 Task: Check the percentage active listings of lake in the last 3 years.
Action: Mouse moved to (736, 171)
Screenshot: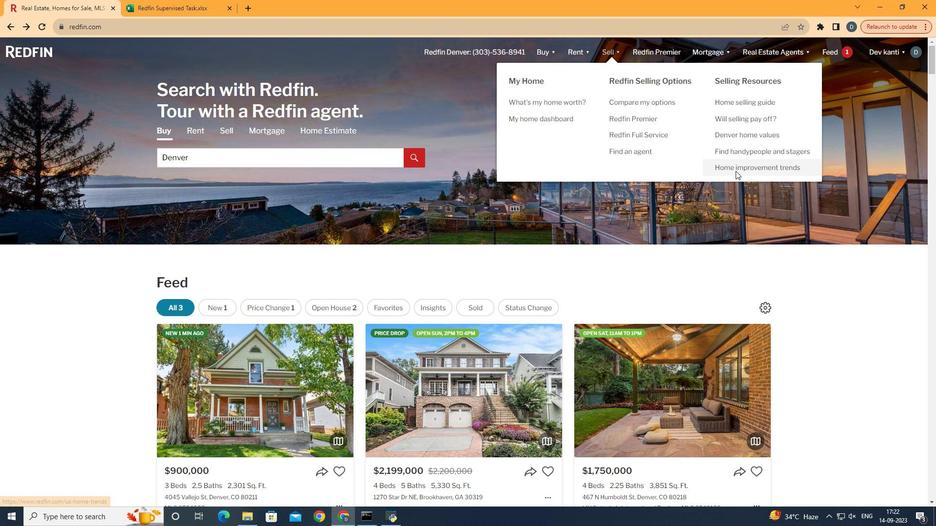 
Action: Mouse pressed left at (736, 171)
Screenshot: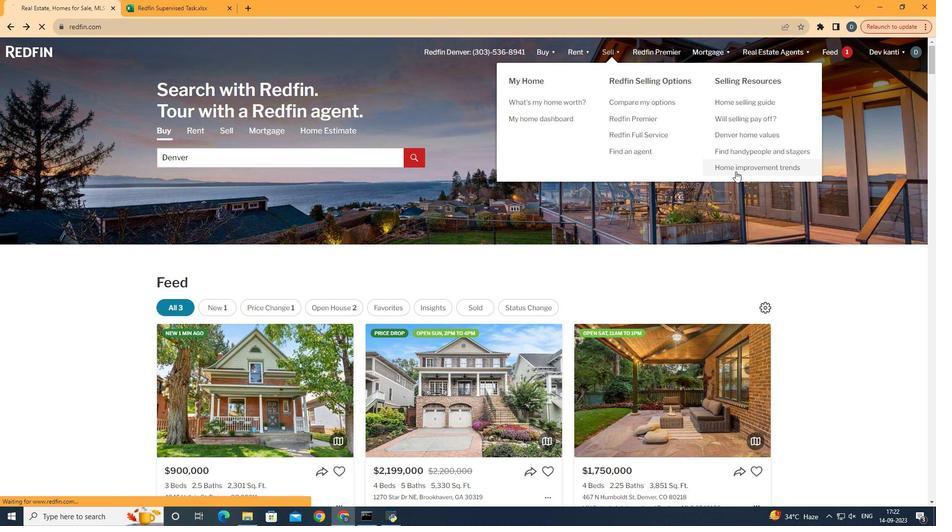 
Action: Mouse moved to (241, 188)
Screenshot: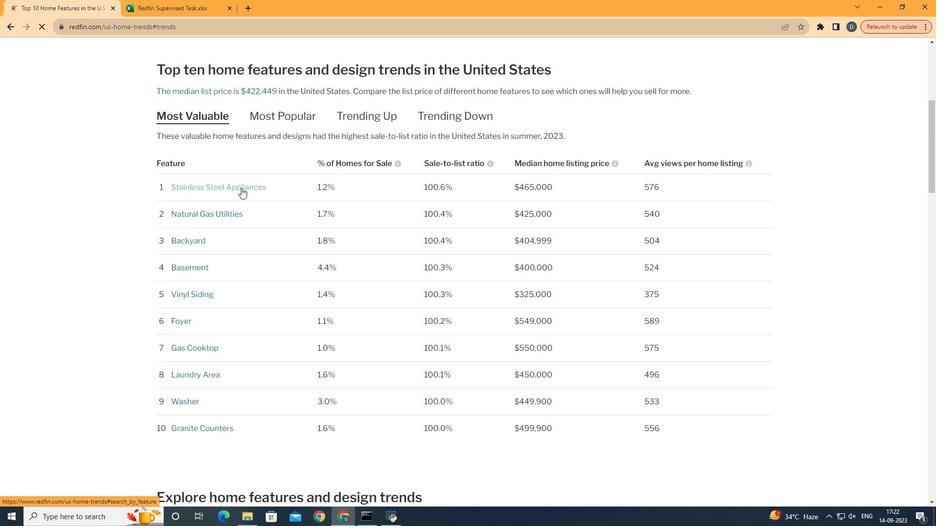 
Action: Mouse pressed left at (241, 188)
Screenshot: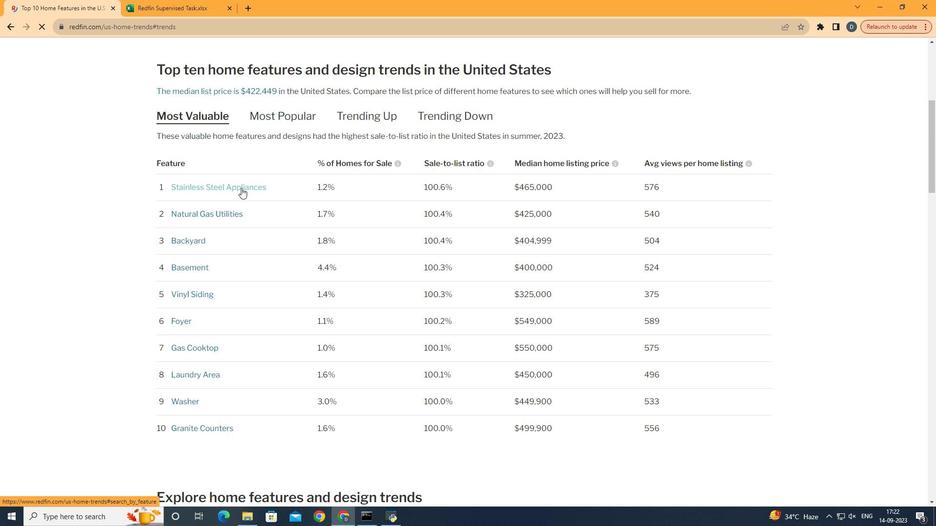 
Action: Mouse moved to (463, 252)
Screenshot: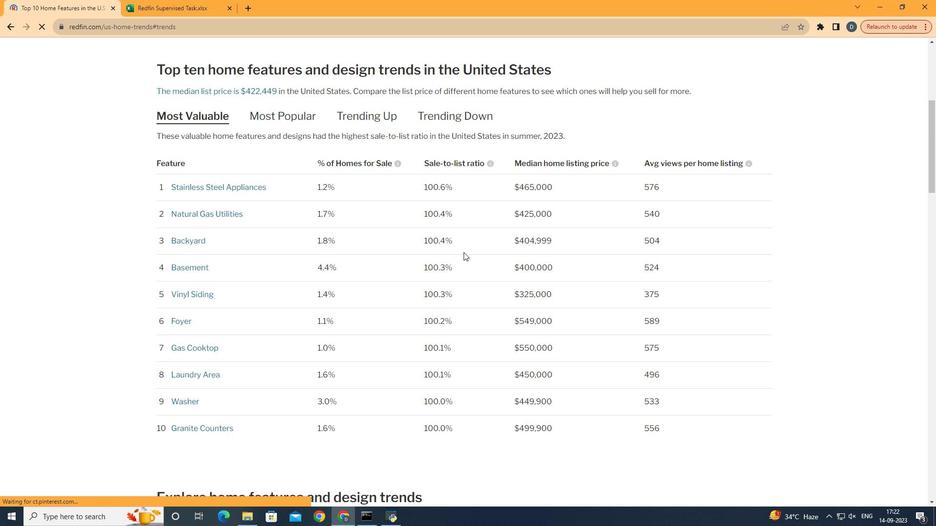 
Action: Mouse scrolled (463, 252) with delta (0, 0)
Screenshot: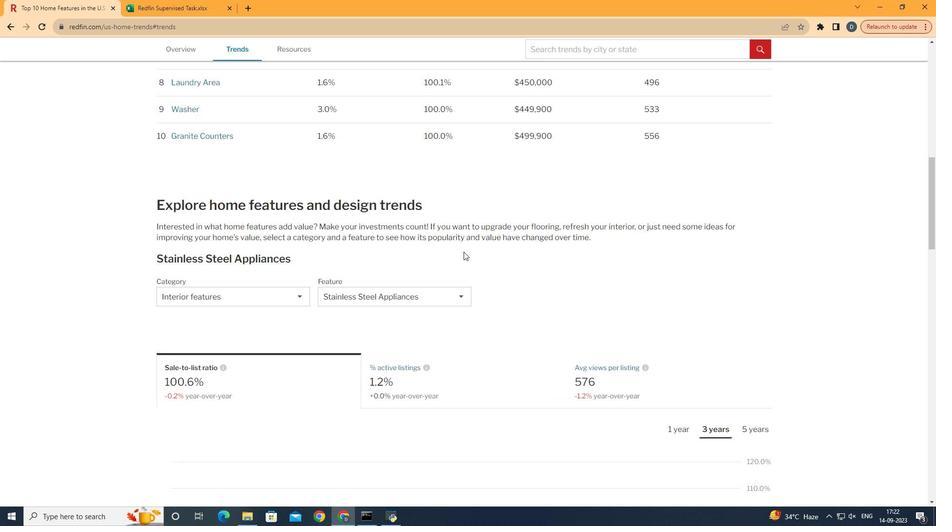 
Action: Mouse scrolled (463, 252) with delta (0, 0)
Screenshot: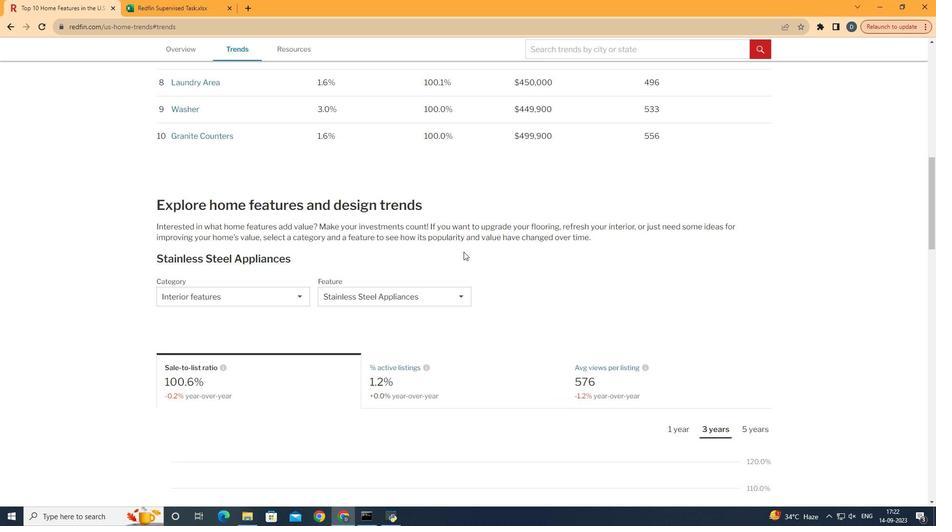 
Action: Mouse scrolled (463, 252) with delta (0, 0)
Screenshot: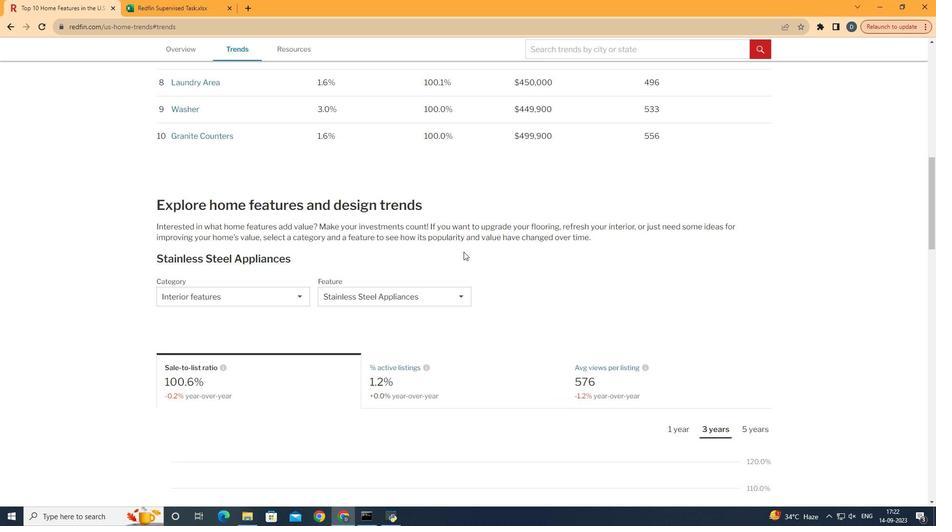 
Action: Mouse scrolled (463, 252) with delta (0, 0)
Screenshot: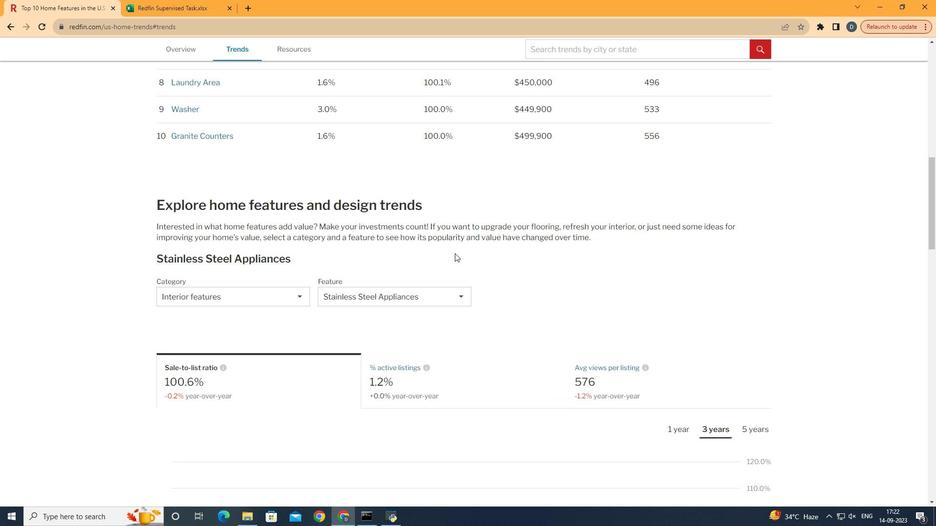 
Action: Mouse scrolled (463, 252) with delta (0, 0)
Screenshot: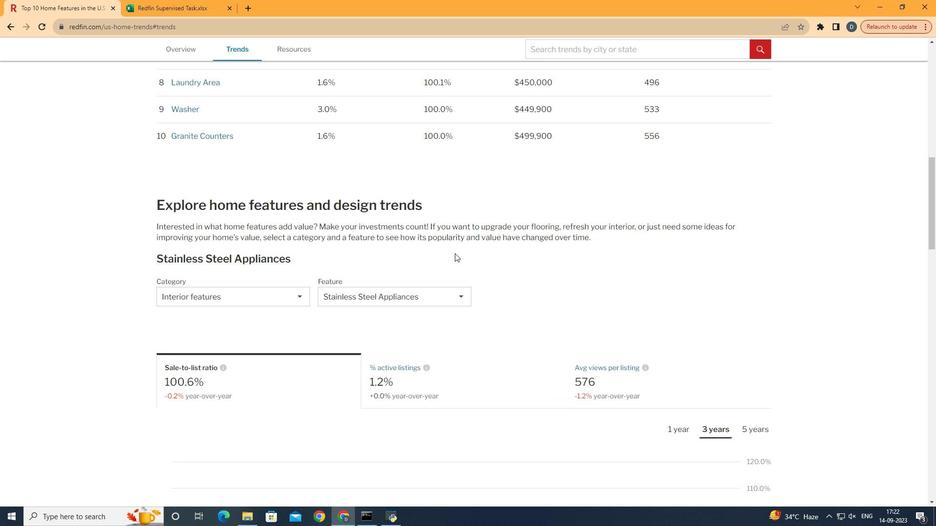 
Action: Mouse scrolled (463, 252) with delta (0, 0)
Screenshot: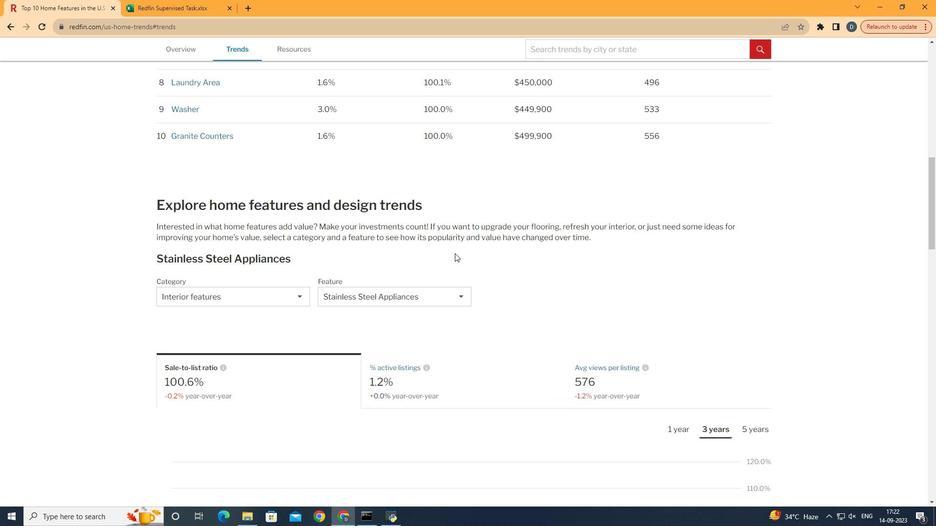 
Action: Mouse moved to (301, 305)
Screenshot: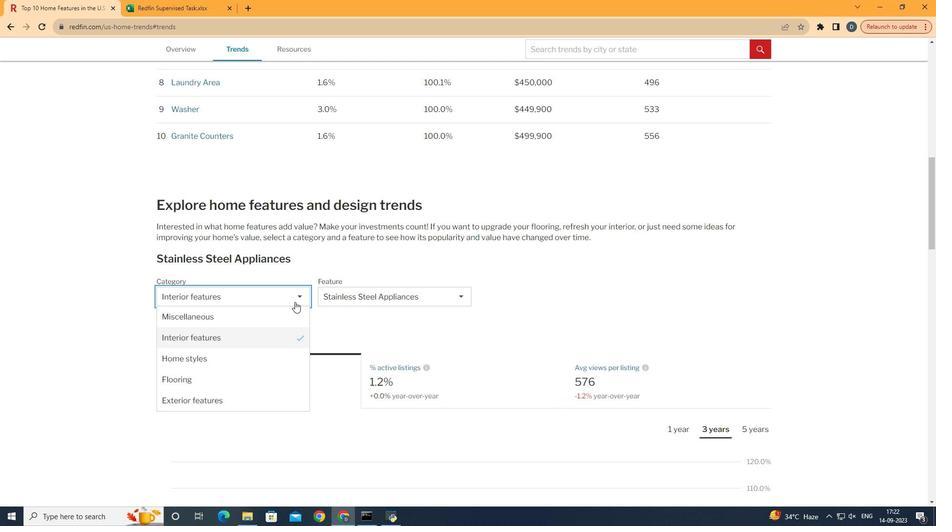 
Action: Mouse pressed left at (301, 305)
Screenshot: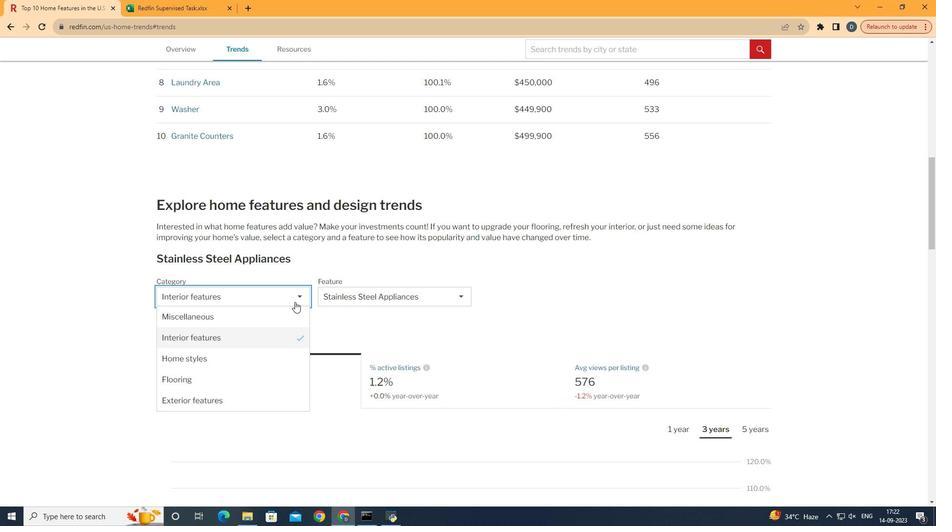 
Action: Mouse moved to (252, 400)
Screenshot: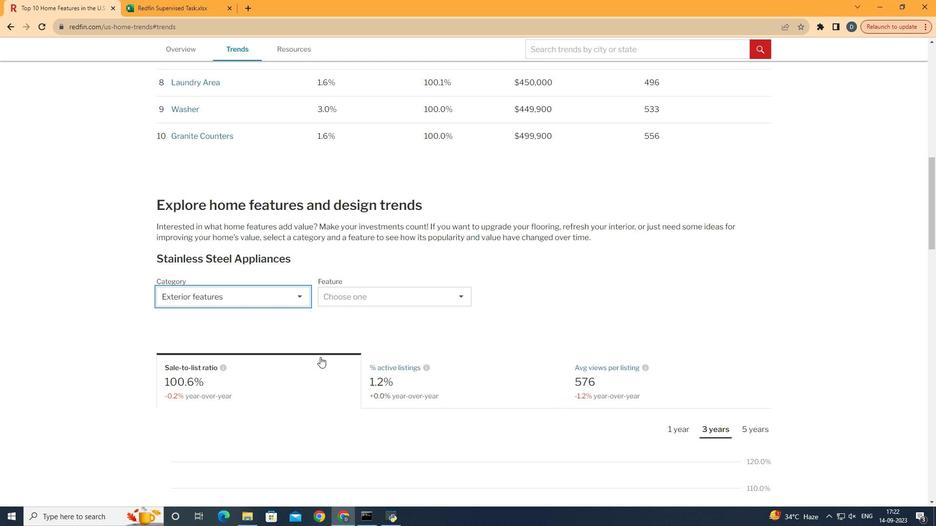 
Action: Mouse pressed left at (252, 400)
Screenshot: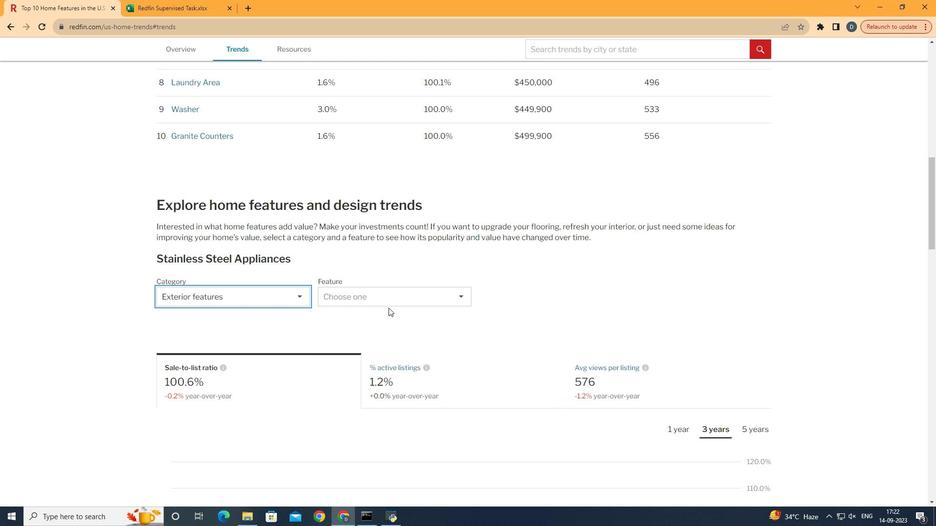 
Action: Mouse moved to (402, 299)
Screenshot: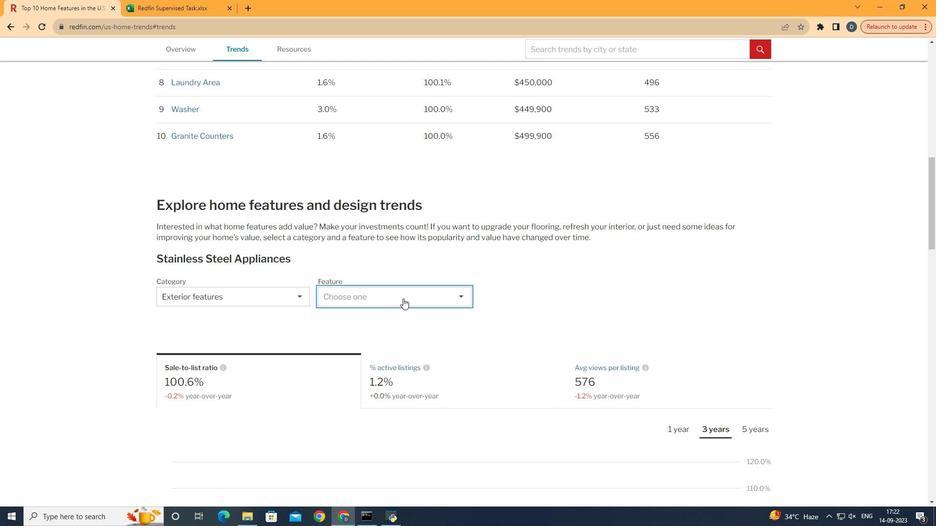 
Action: Mouse pressed left at (402, 299)
Screenshot: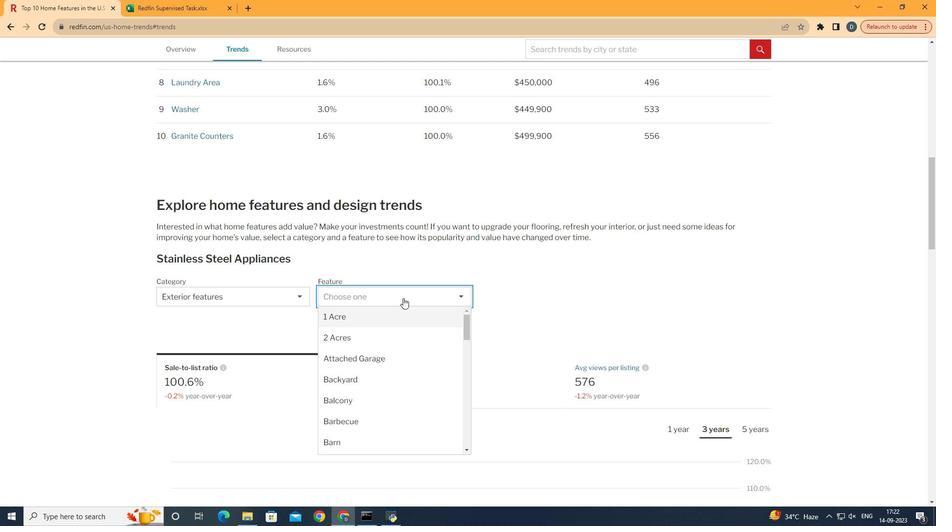 
Action: Mouse moved to (387, 363)
Screenshot: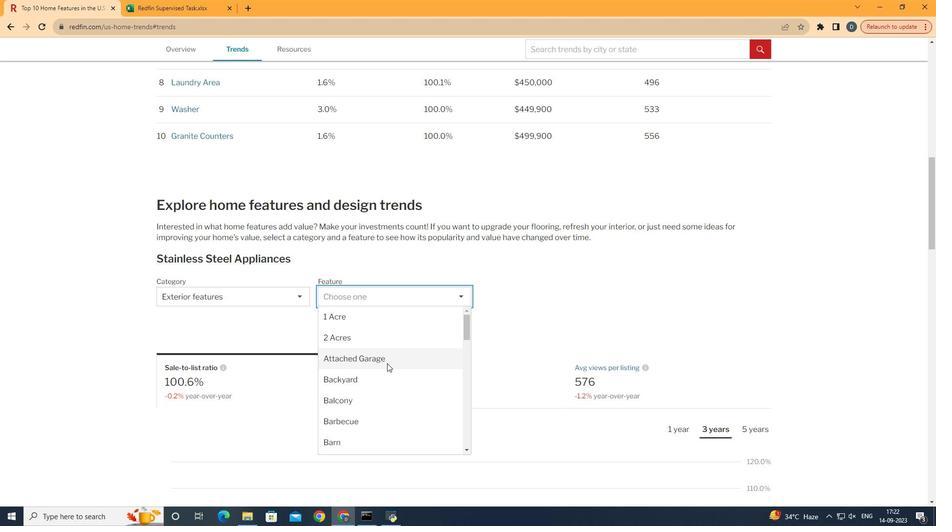 
Action: Mouse scrolled (387, 363) with delta (0, 0)
Screenshot: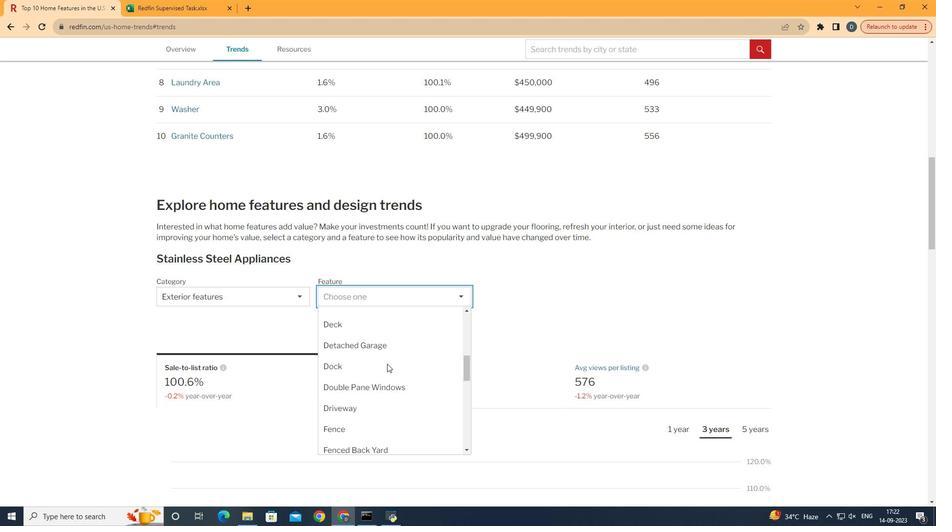 
Action: Mouse scrolled (387, 363) with delta (0, 0)
Screenshot: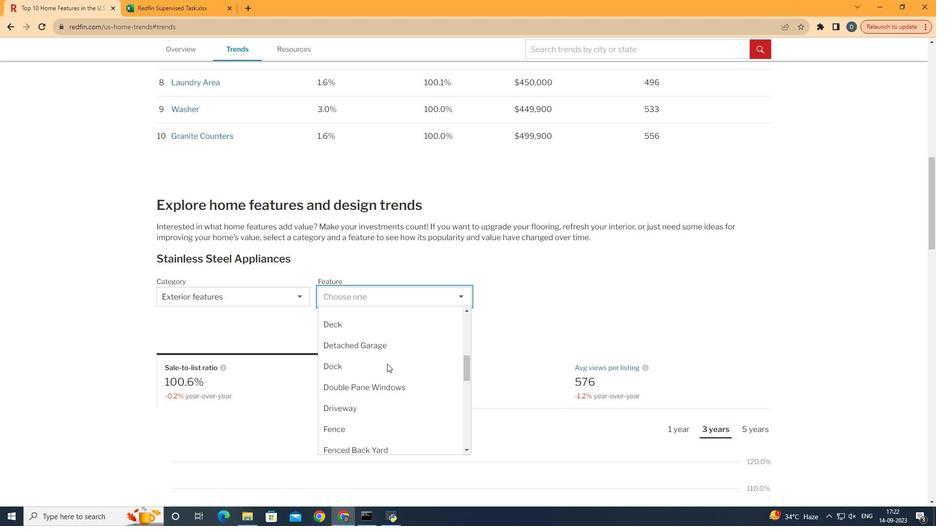 
Action: Mouse scrolled (387, 363) with delta (0, 0)
Screenshot: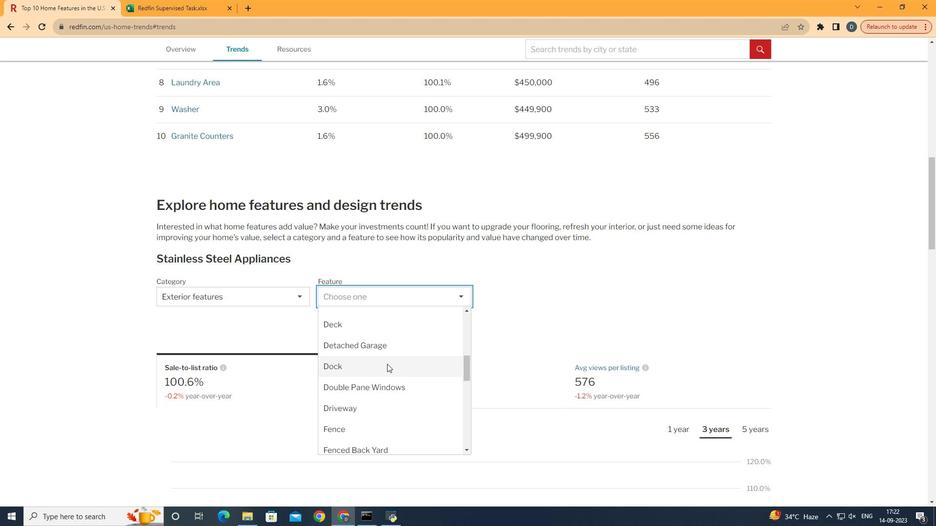 
Action: Mouse scrolled (387, 363) with delta (0, 0)
Screenshot: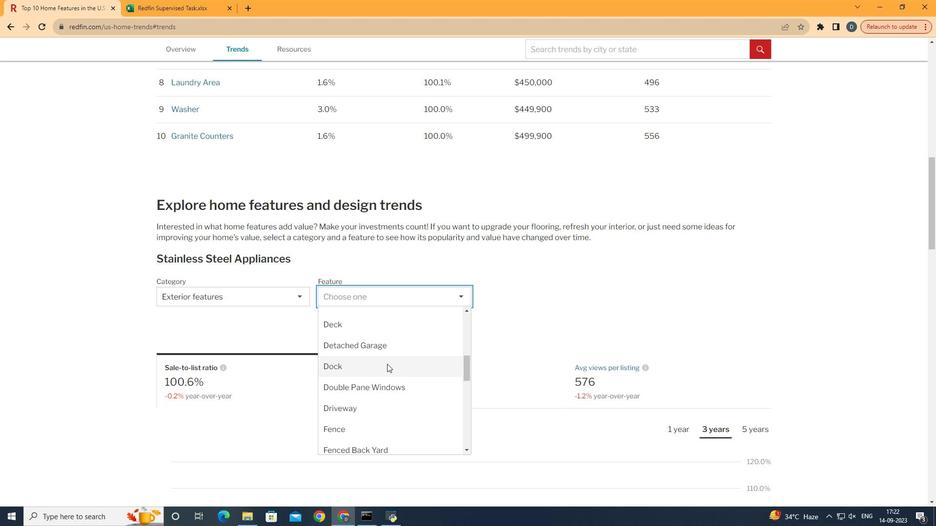 
Action: Mouse scrolled (387, 363) with delta (0, 0)
Screenshot: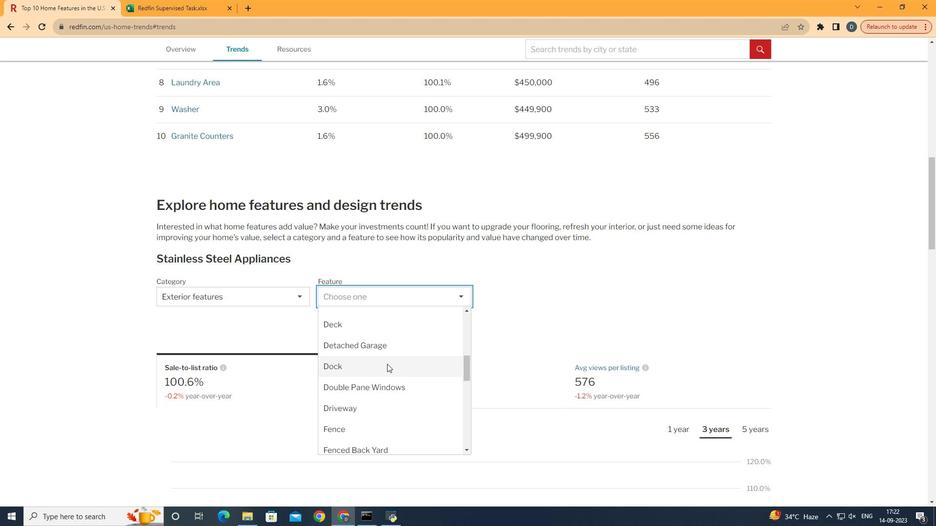 
Action: Mouse moved to (387, 364)
Screenshot: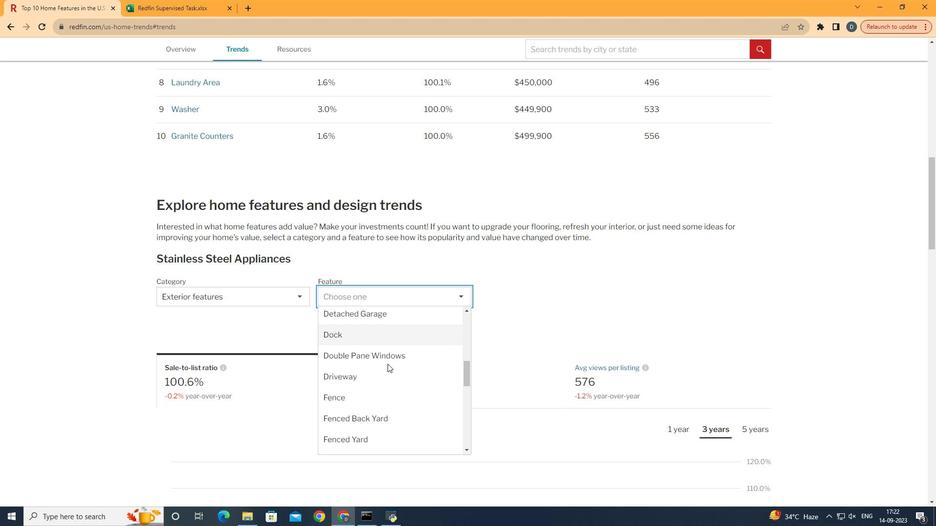 
Action: Mouse scrolled (387, 363) with delta (0, 0)
Screenshot: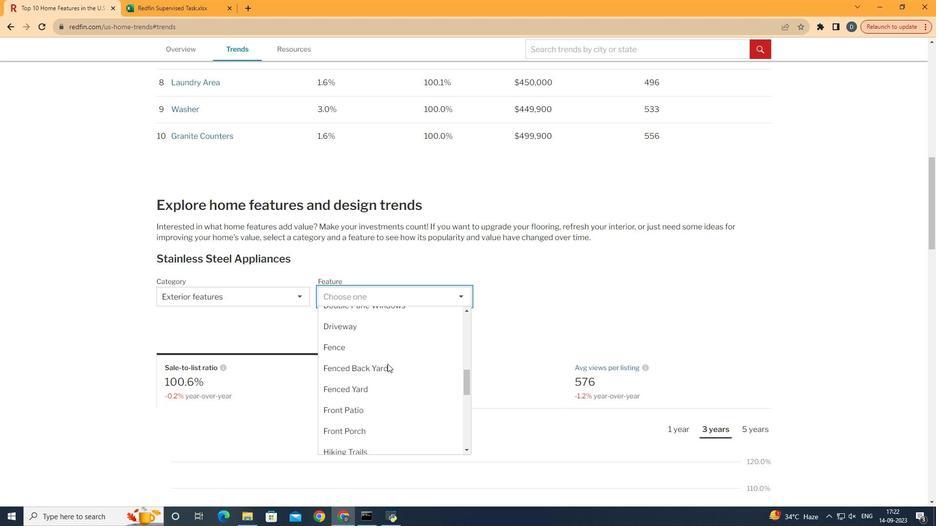 
Action: Mouse scrolled (387, 363) with delta (0, 0)
Screenshot: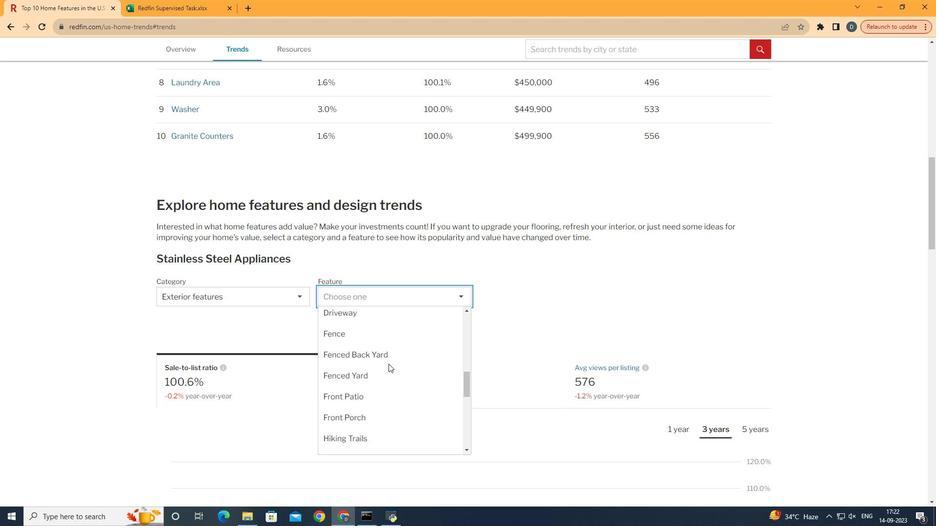 
Action: Mouse moved to (386, 377)
Screenshot: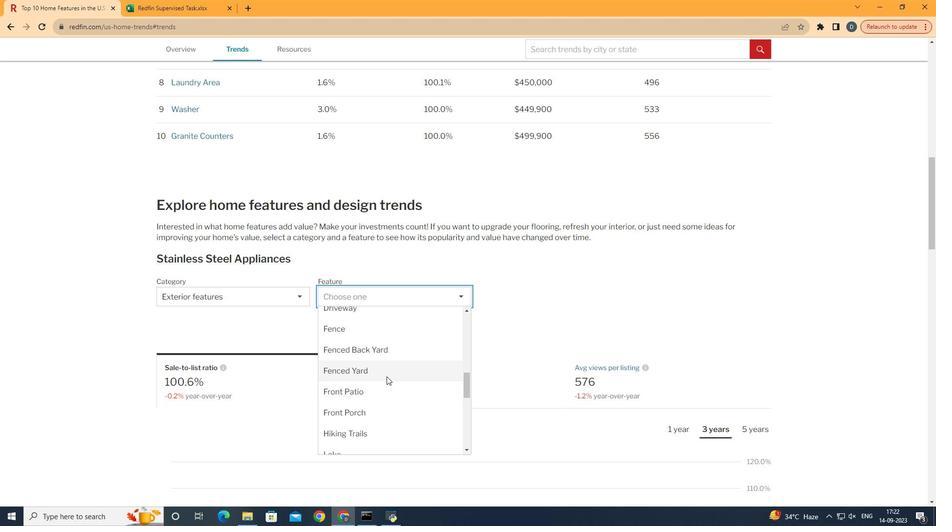 
Action: Mouse scrolled (386, 376) with delta (0, 0)
Screenshot: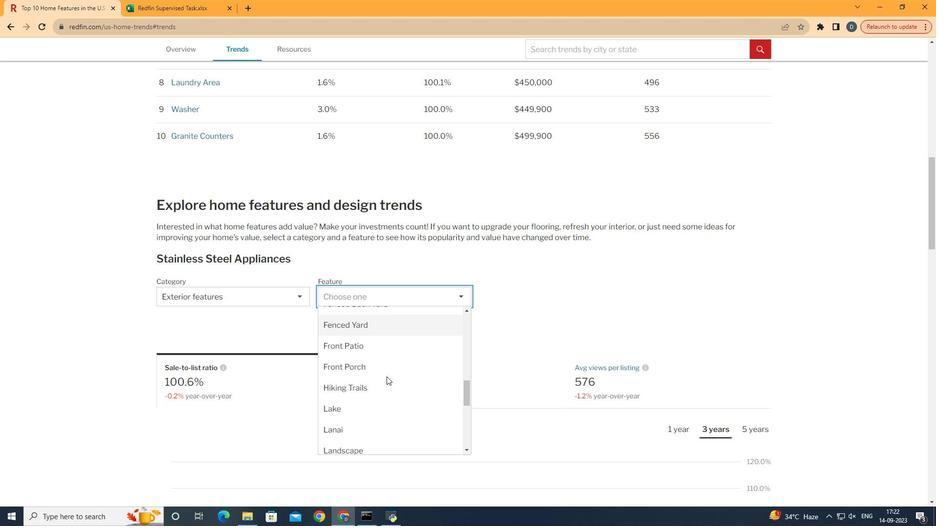 
Action: Mouse scrolled (386, 376) with delta (0, 0)
Screenshot: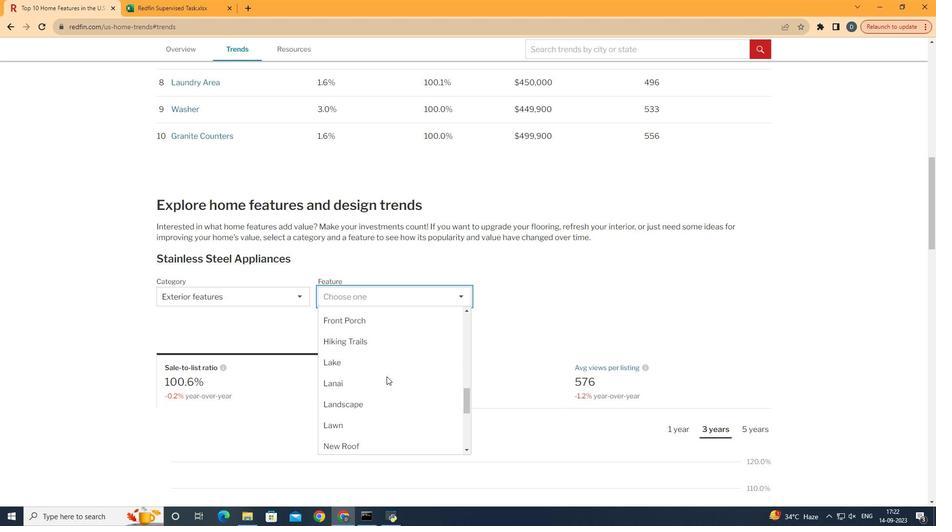 
Action: Mouse moved to (387, 365)
Screenshot: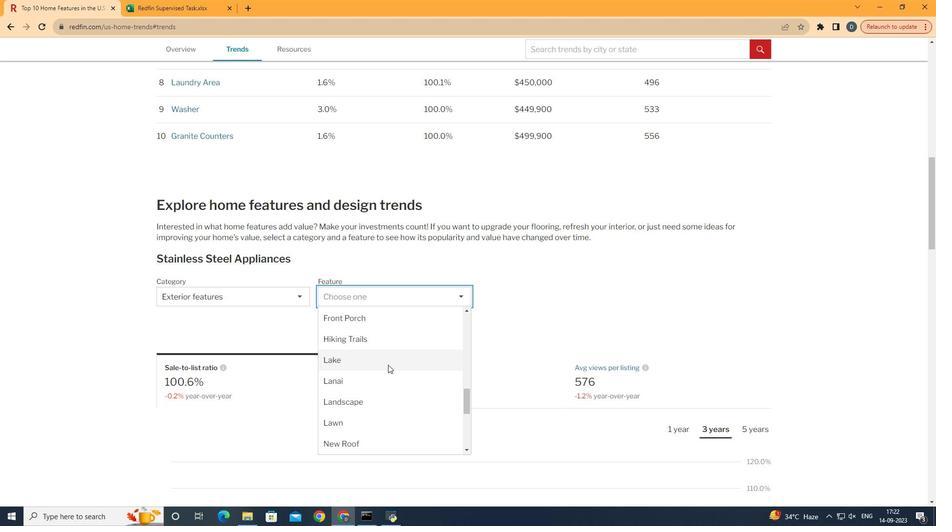 
Action: Mouse pressed left at (387, 365)
Screenshot: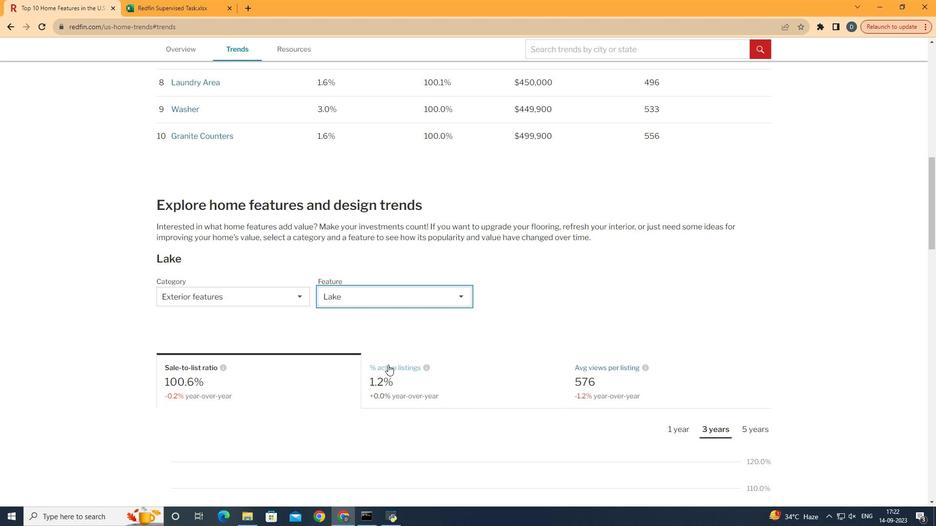 
Action: Mouse moved to (388, 365)
Screenshot: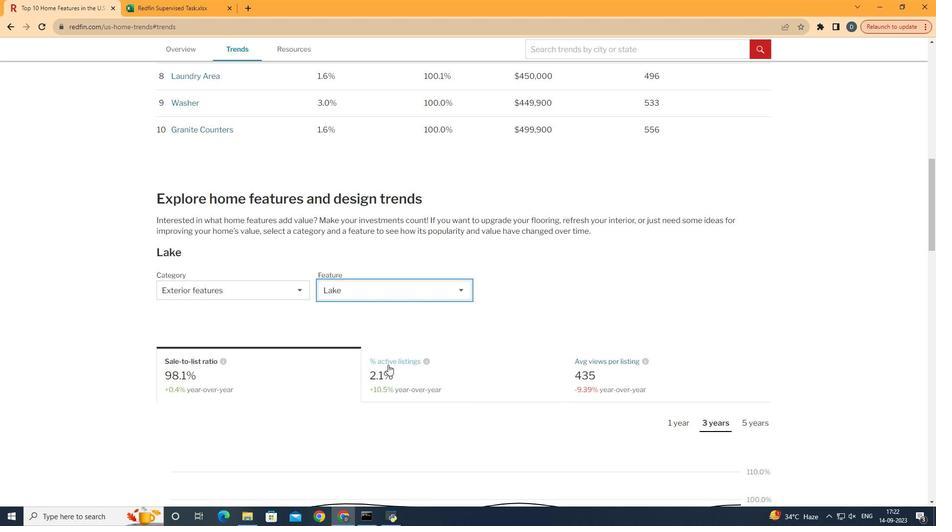 
Action: Mouse scrolled (388, 364) with delta (0, 0)
Screenshot: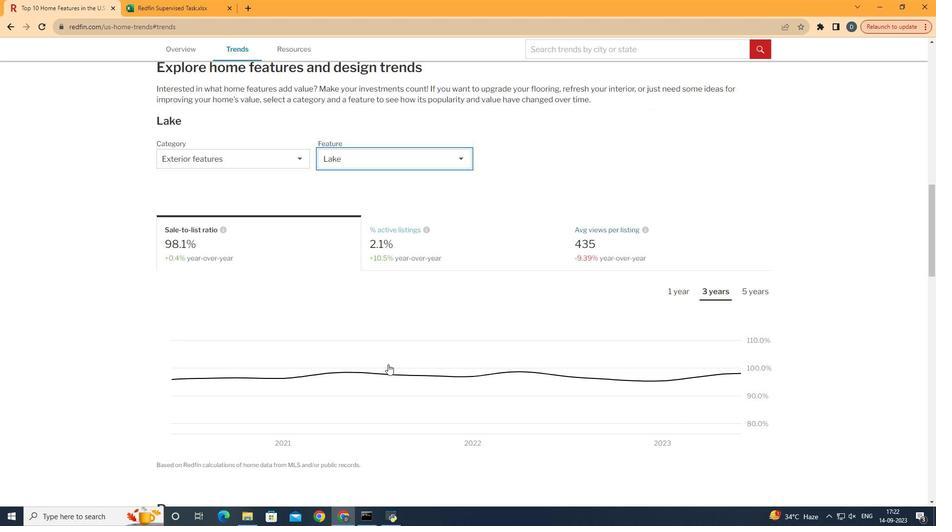 
Action: Mouse scrolled (388, 364) with delta (0, 0)
Screenshot: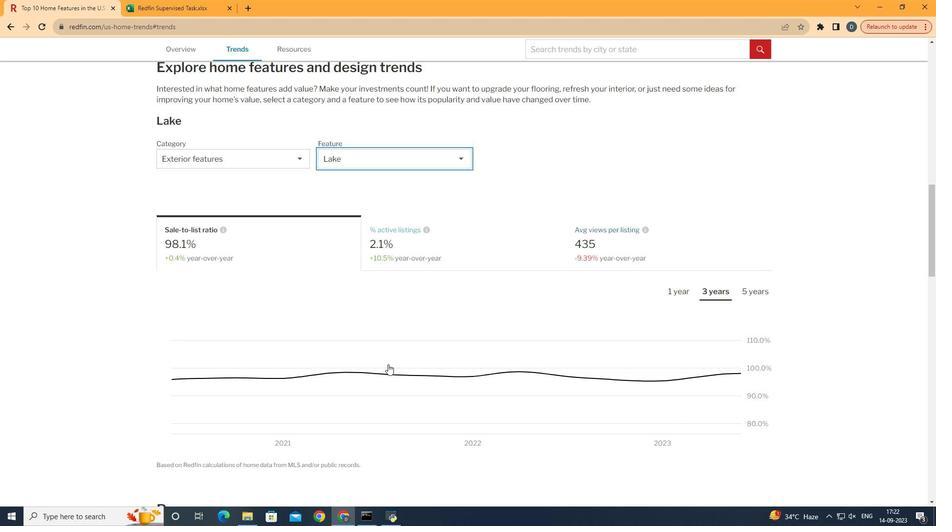 
Action: Mouse scrolled (388, 364) with delta (0, 0)
Screenshot: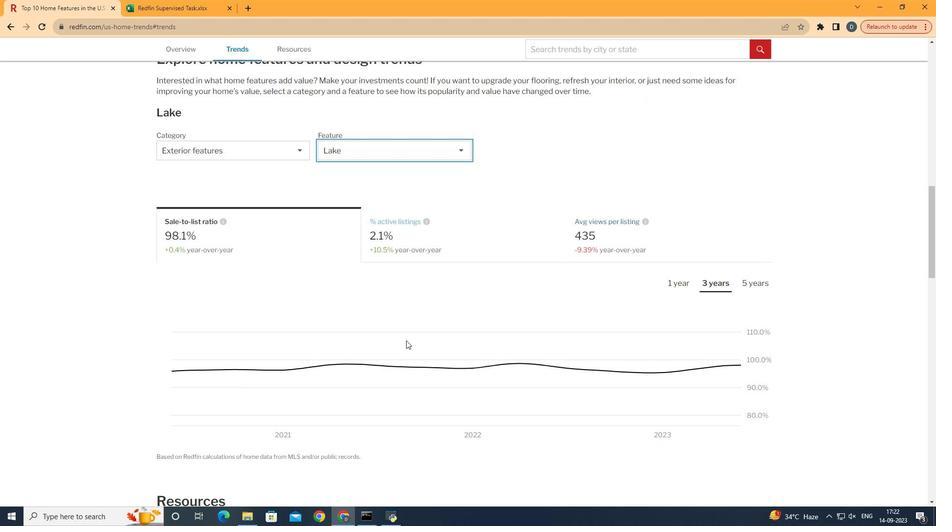 
Action: Mouse moved to (461, 220)
Screenshot: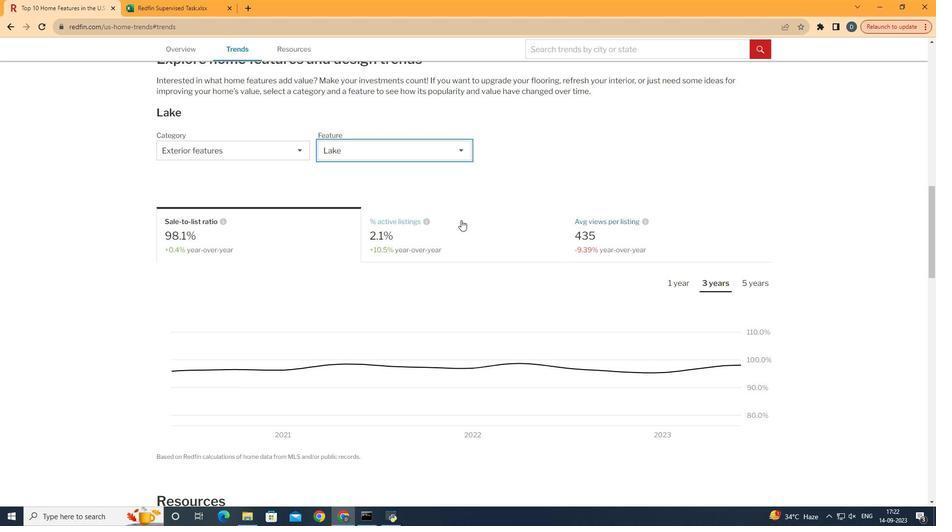 
Action: Mouse pressed left at (461, 220)
Screenshot: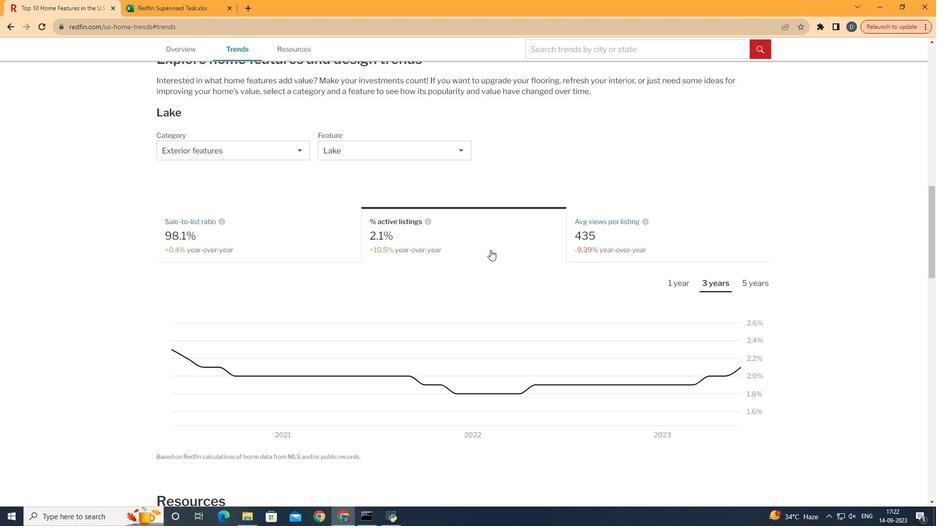 
Action: Mouse moved to (720, 284)
Screenshot: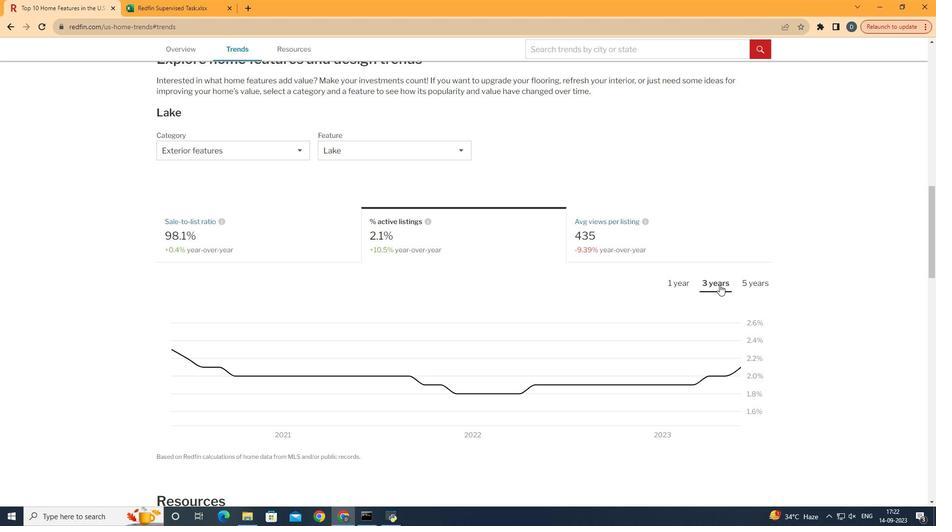
Action: Mouse pressed left at (720, 284)
Screenshot: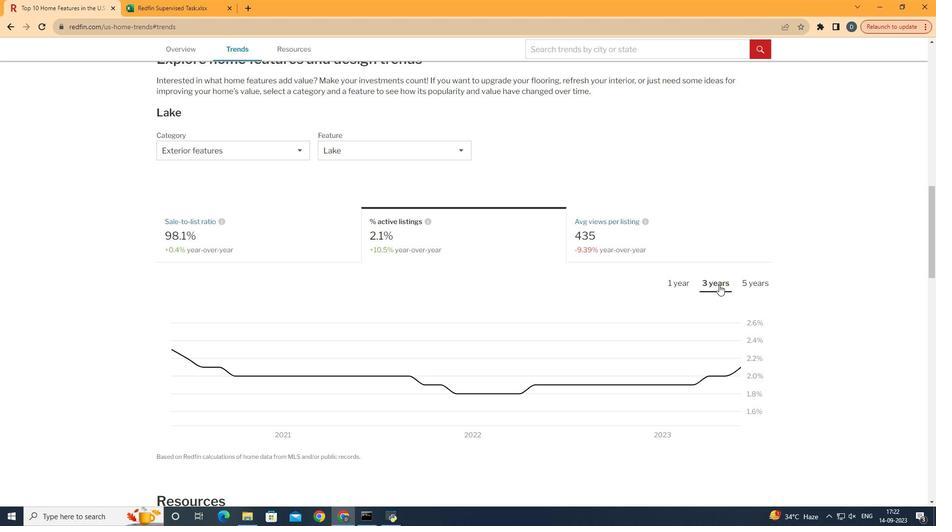 
Action: Mouse moved to (719, 285)
Screenshot: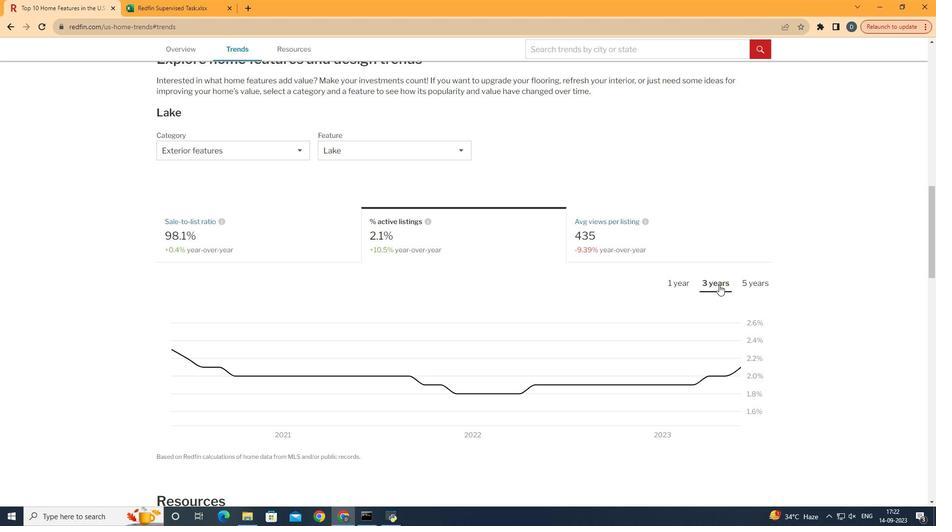 
